 Task: Add an event with the title Marketing Campaign Performance Review, date '2024/03/17', time 7:30 AM to 9:30 AMand add a description: Throughout the event, light refreshments and beverages will be available, allowing participants to recharge and continue networking in a comfortable setting. The casual and vibrant atmosphere will encourage participants to engage in open and genuine conversations, forging connections that can lead to collaborations, career opportunities, or mentorship relationships., put the event into Orange category . Add location for the event as: 234 Sushi Avenue, Tokyo, Japan, logged in from the account softage.3@softage.netand send the event invitation to softage.7@softage.net and softage.8@softage.net. Set a reminder for the event 1 hour before
Action: Mouse moved to (84, 82)
Screenshot: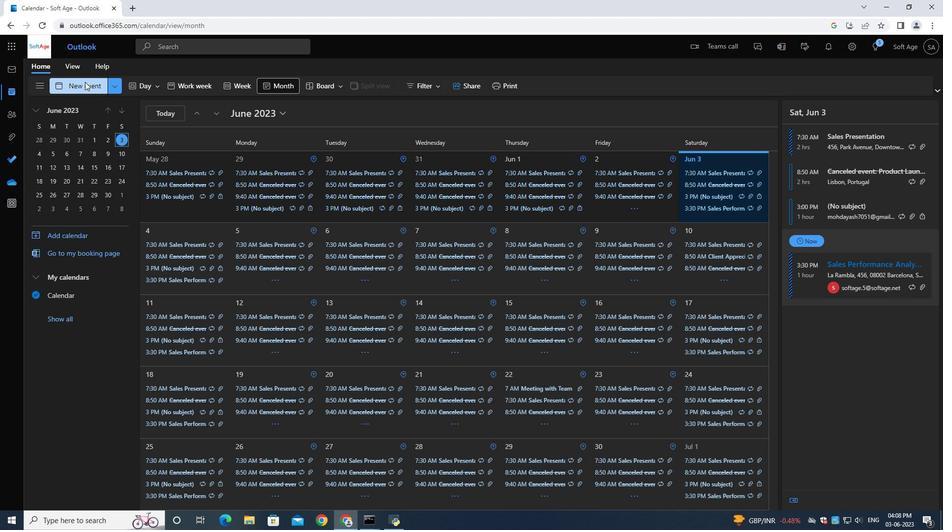 
Action: Mouse pressed left at (84, 82)
Screenshot: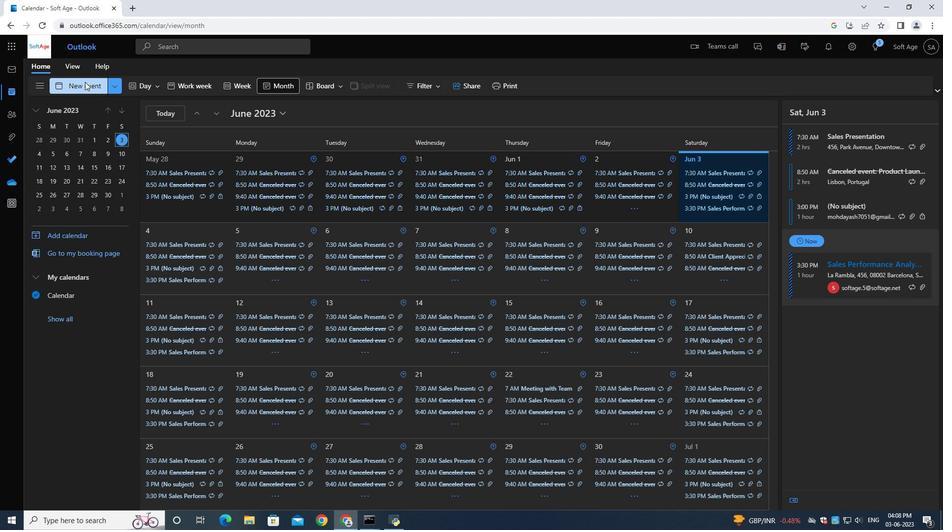 
Action: Mouse moved to (290, 145)
Screenshot: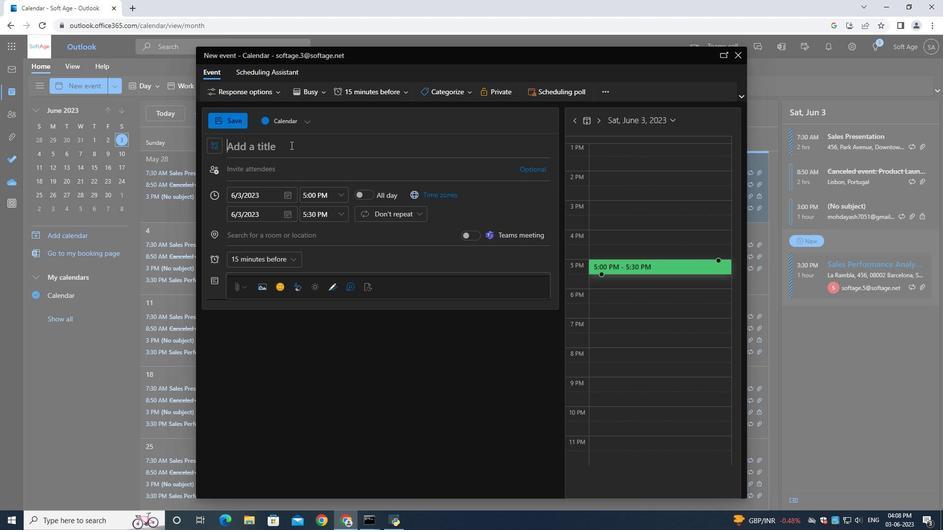 
Action: Mouse pressed left at (290, 145)
Screenshot: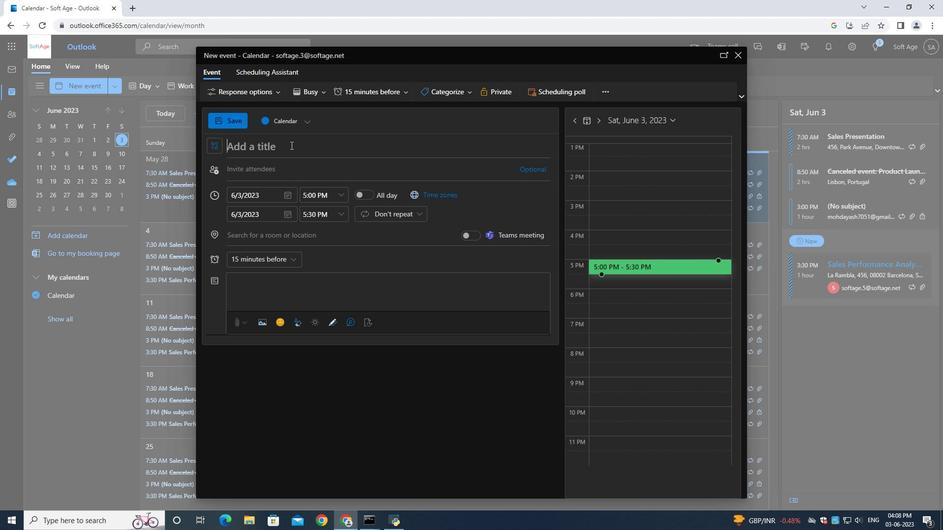 
Action: Key pressed <Key.shift>Marketing<Key.space><Key.shift>Campaign<Key.space><Key.shift>Performance<Key.space><Key.shift><Key.shift><Key.shift><Key.shift>Review
Screenshot: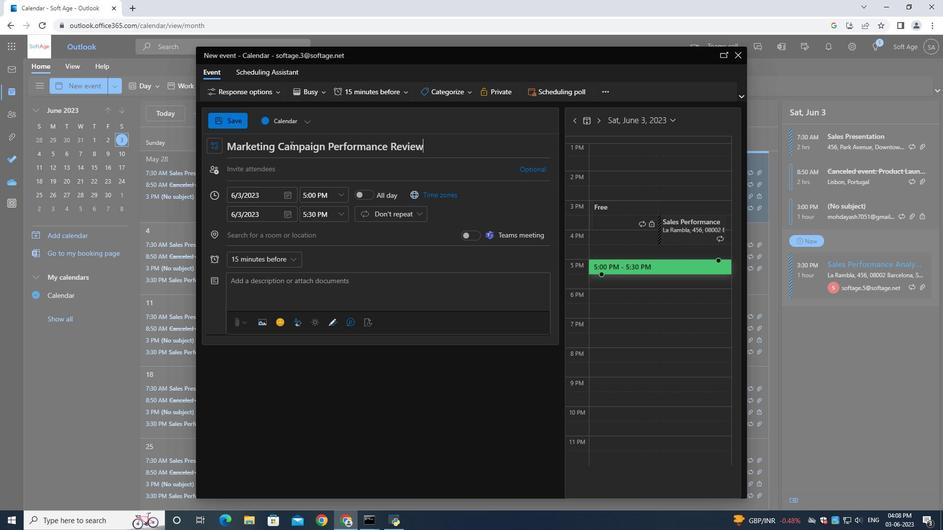 
Action: Mouse moved to (287, 198)
Screenshot: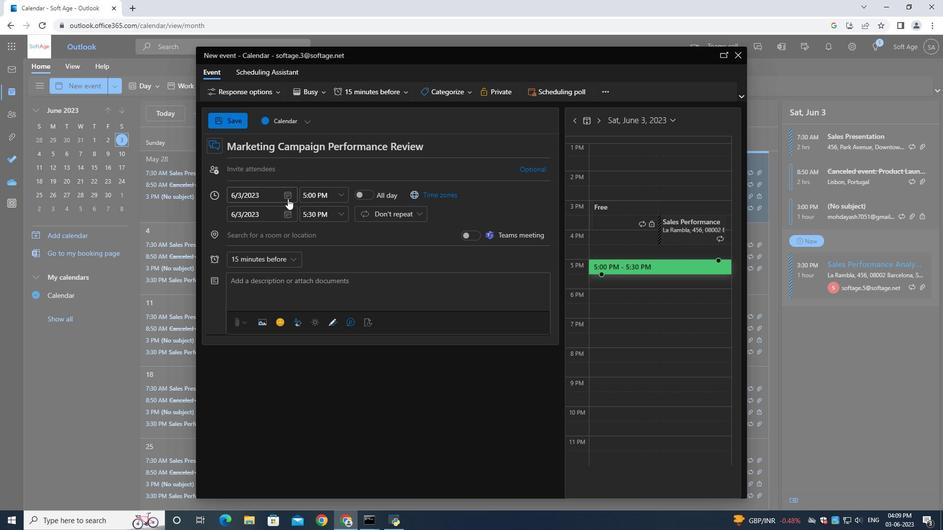 
Action: Mouse pressed left at (287, 198)
Screenshot: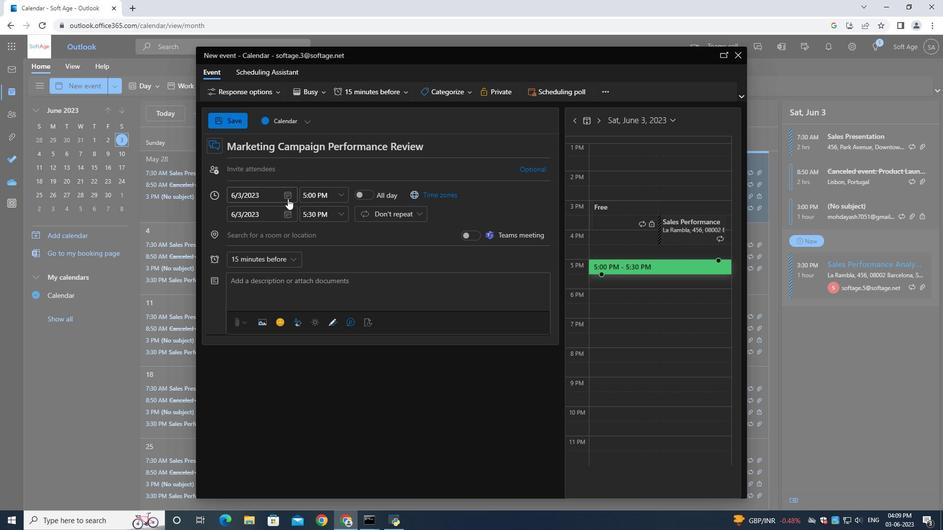 
Action: Mouse moved to (321, 218)
Screenshot: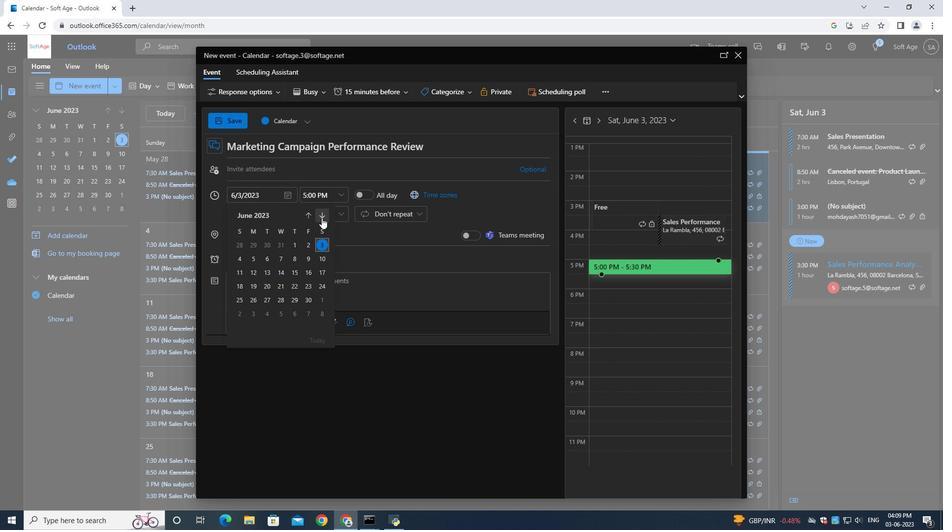 
Action: Mouse pressed left at (321, 218)
Screenshot: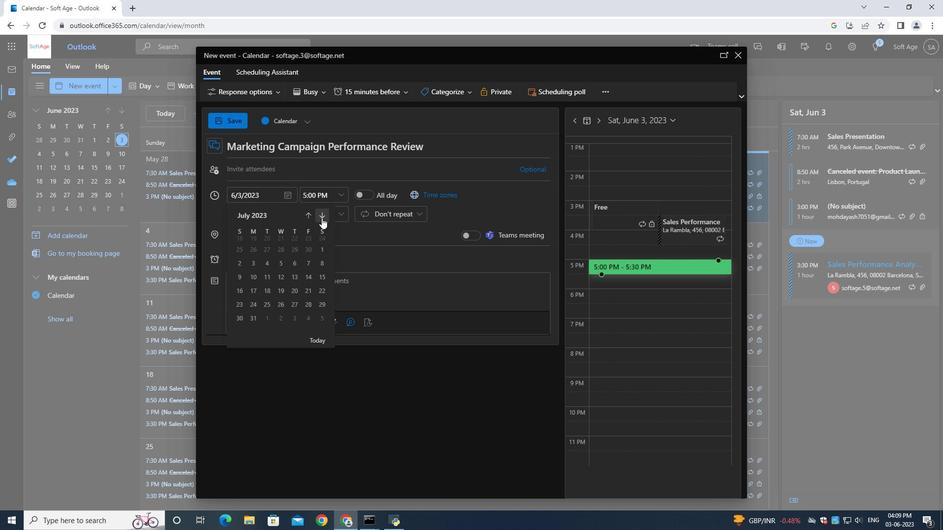 
Action: Mouse moved to (321, 218)
Screenshot: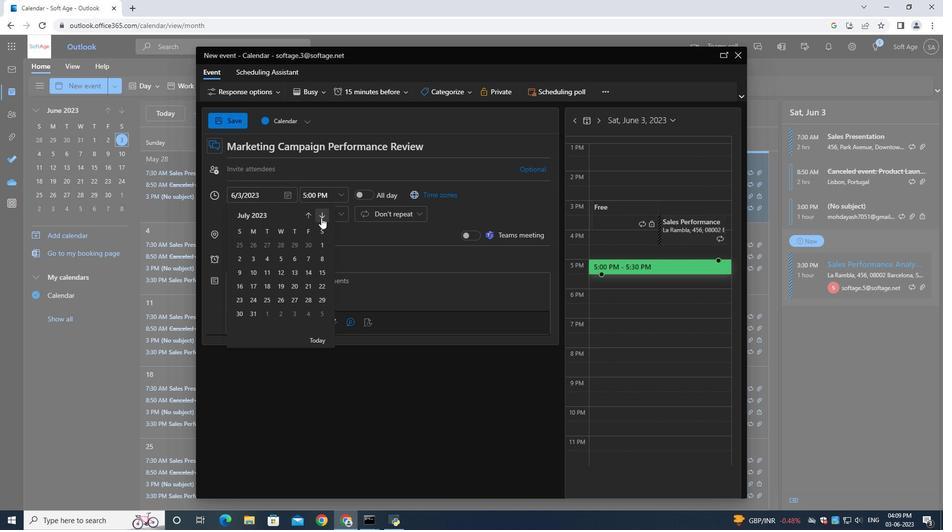 
Action: Mouse pressed left at (321, 218)
Screenshot: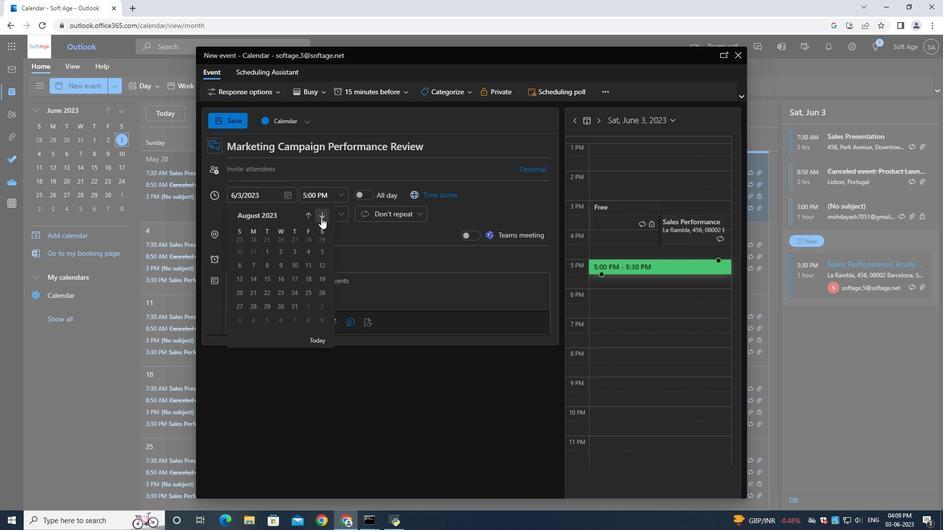 
Action: Mouse pressed left at (321, 218)
Screenshot: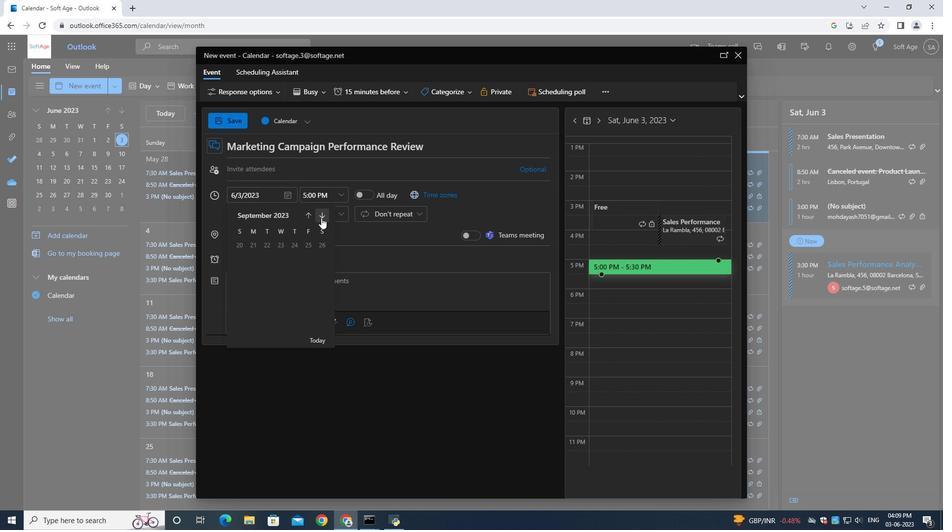 
Action: Mouse pressed left at (321, 218)
Screenshot: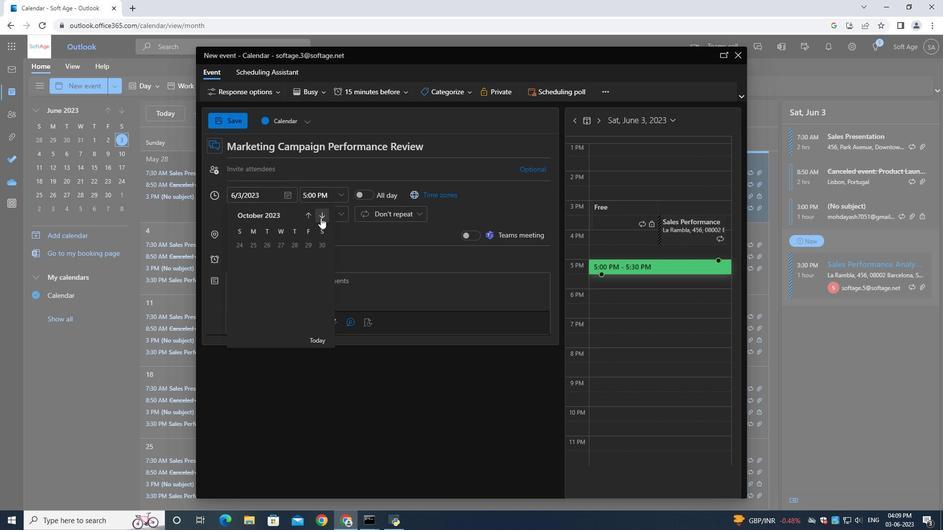 
Action: Mouse moved to (320, 218)
Screenshot: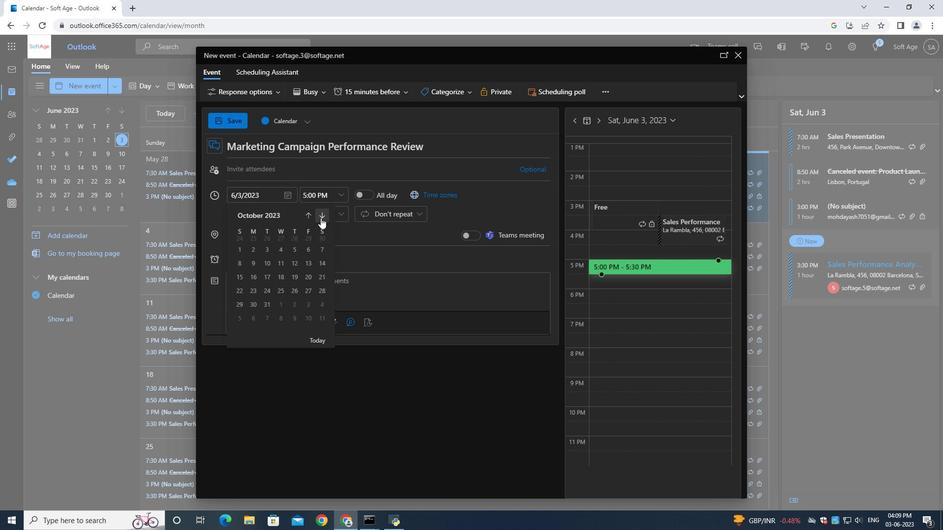 
Action: Mouse pressed left at (320, 218)
Screenshot: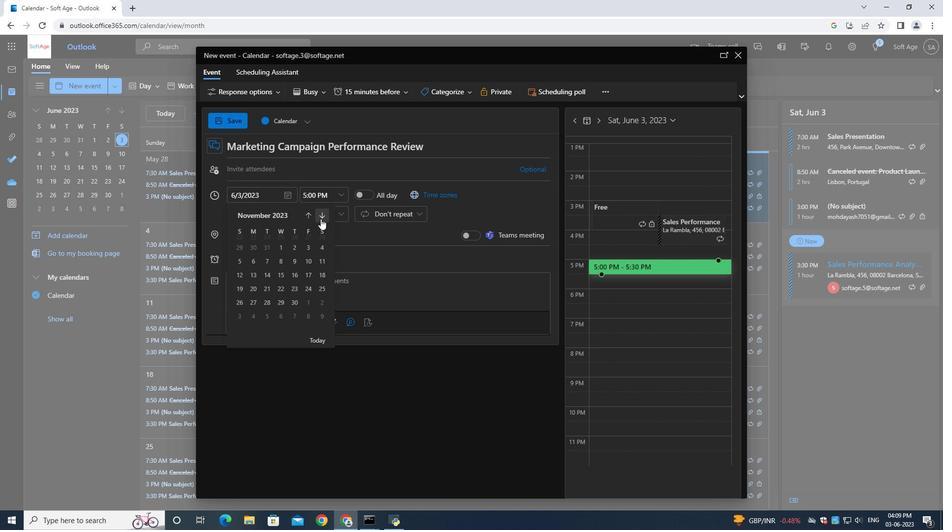 
Action: Mouse moved to (320, 219)
Screenshot: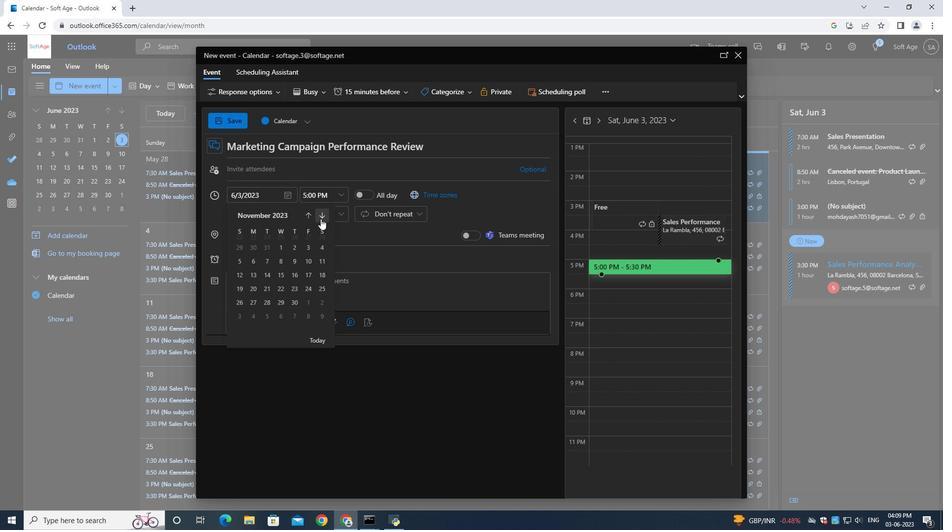 
Action: Mouse pressed left at (320, 219)
Screenshot: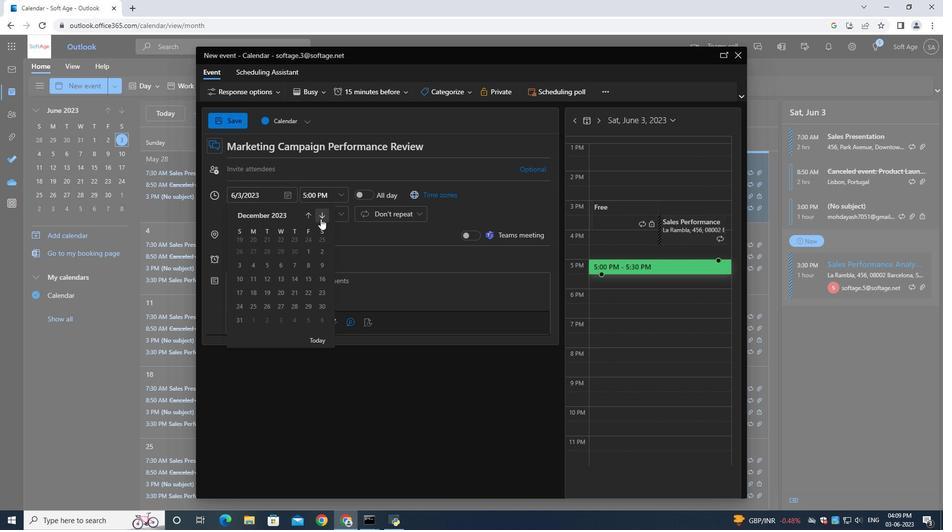 
Action: Mouse moved to (318, 218)
Screenshot: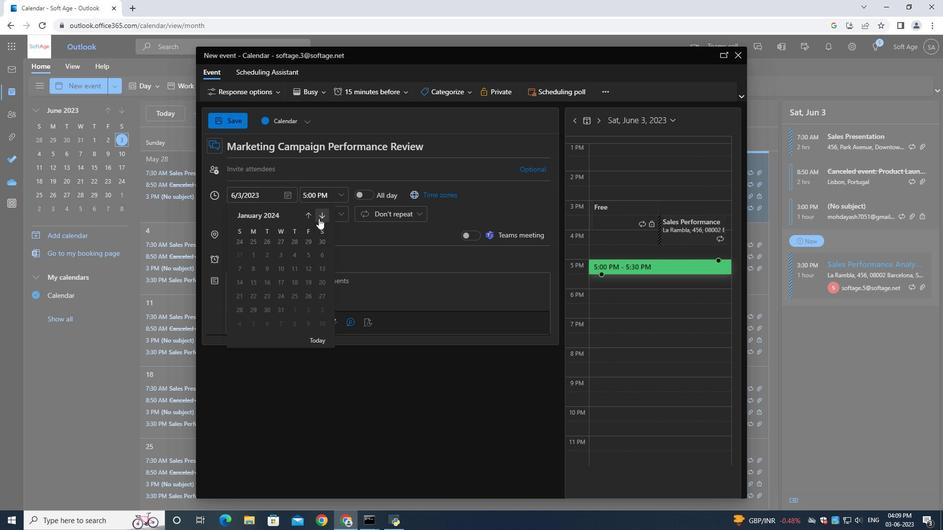 
Action: Mouse pressed left at (318, 218)
Screenshot: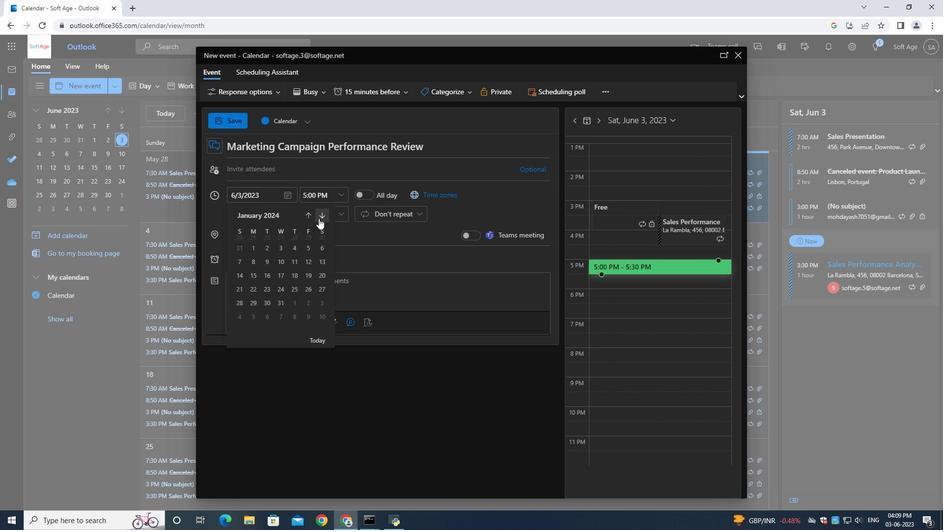 
Action: Mouse pressed left at (318, 218)
Screenshot: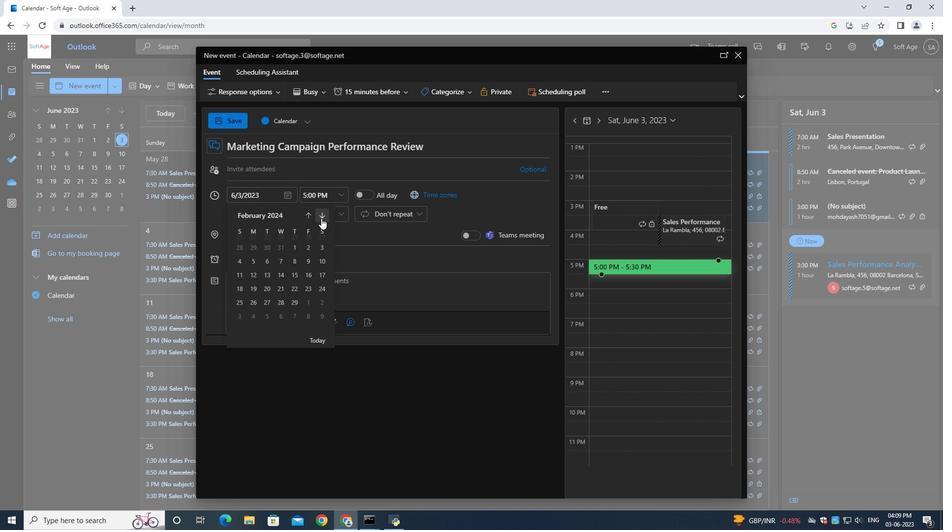 
Action: Mouse moved to (321, 218)
Screenshot: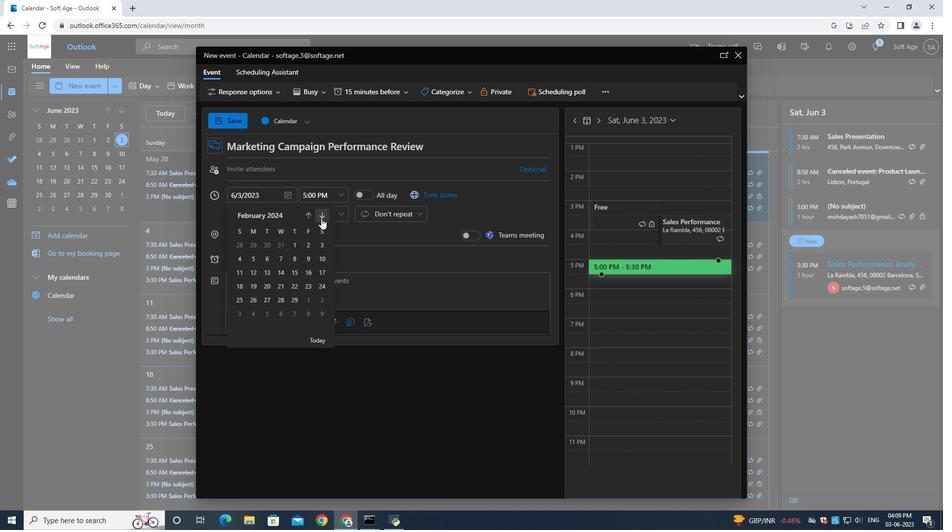 
Action: Mouse pressed left at (321, 218)
Screenshot: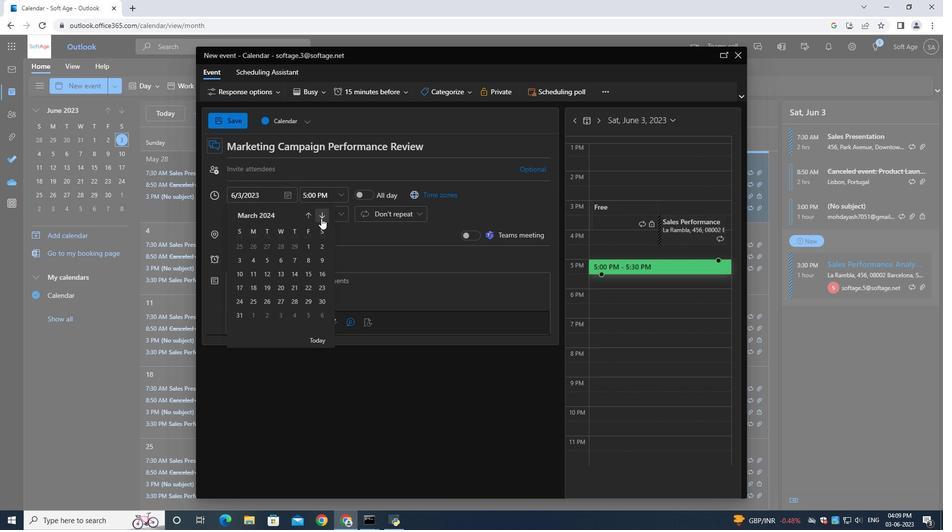 
Action: Mouse moved to (244, 287)
Screenshot: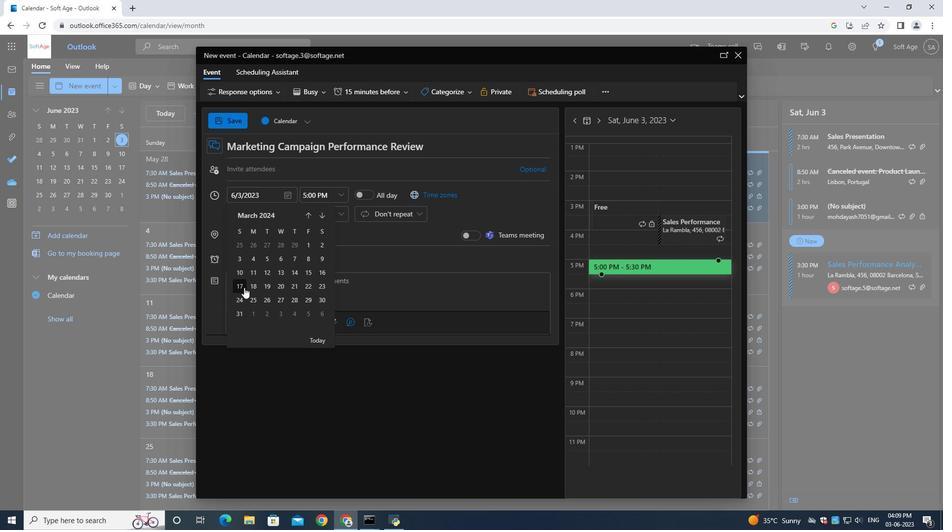 
Action: Mouse pressed left at (244, 287)
Screenshot: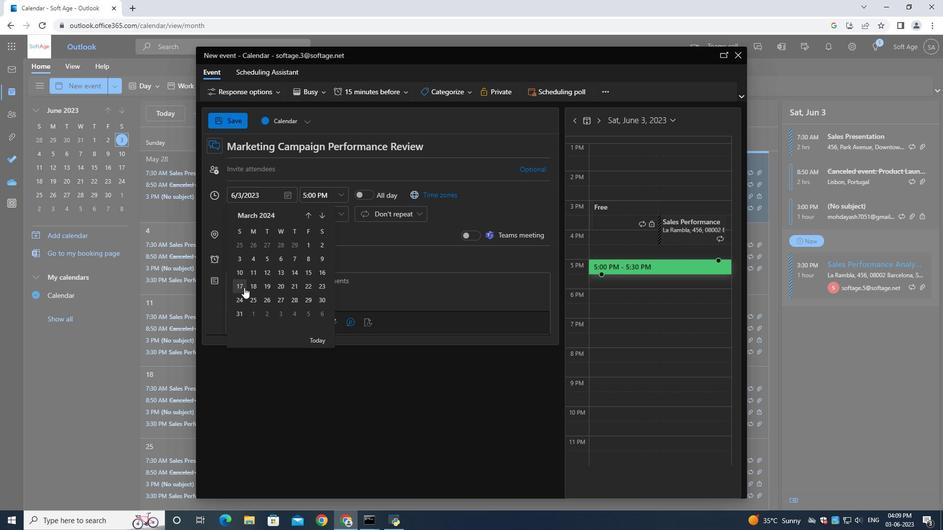
Action: Mouse moved to (333, 199)
Screenshot: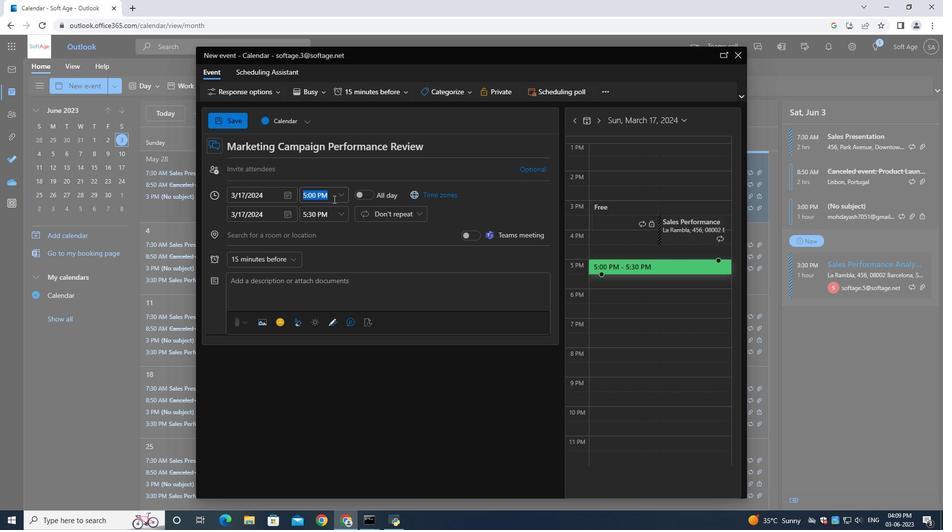 
Action: Mouse pressed left at (333, 199)
Screenshot: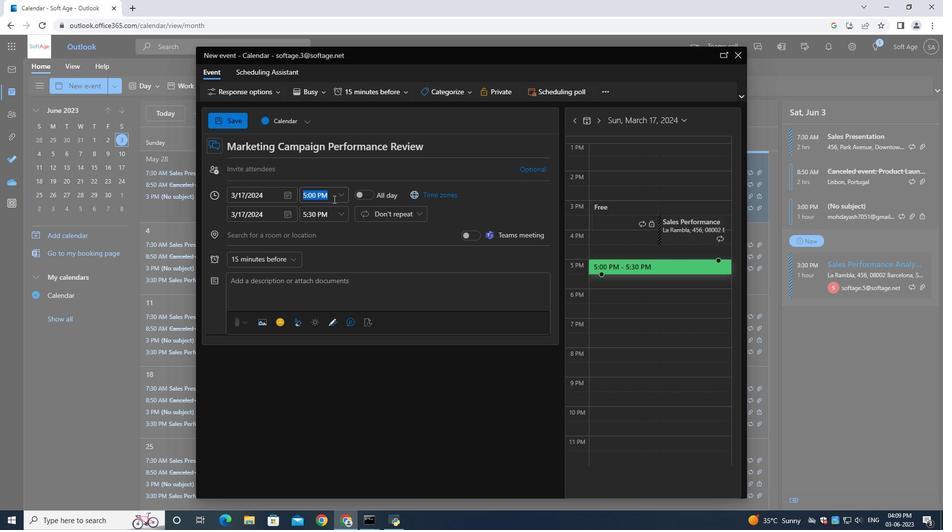 
Action: Key pressed 7<Key.shift_r>:30<Key.shift>AM
Screenshot: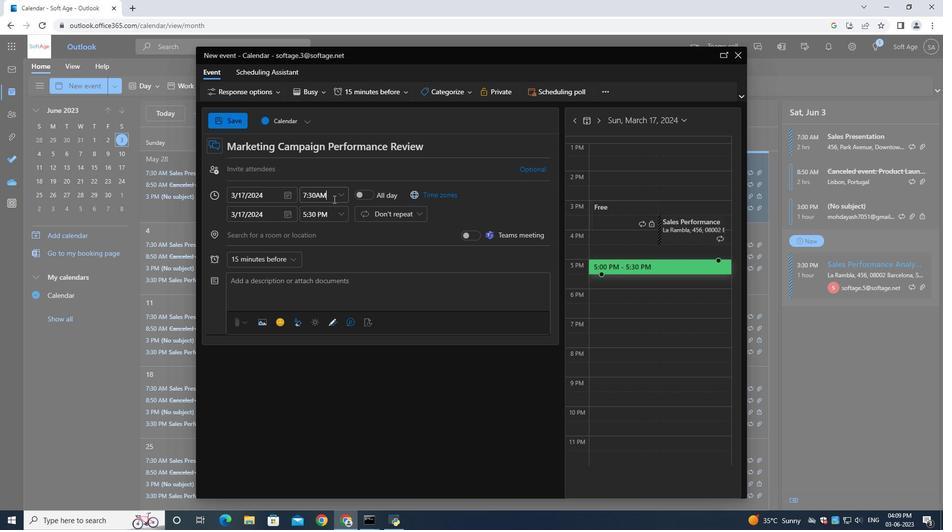
Action: Mouse moved to (314, 218)
Screenshot: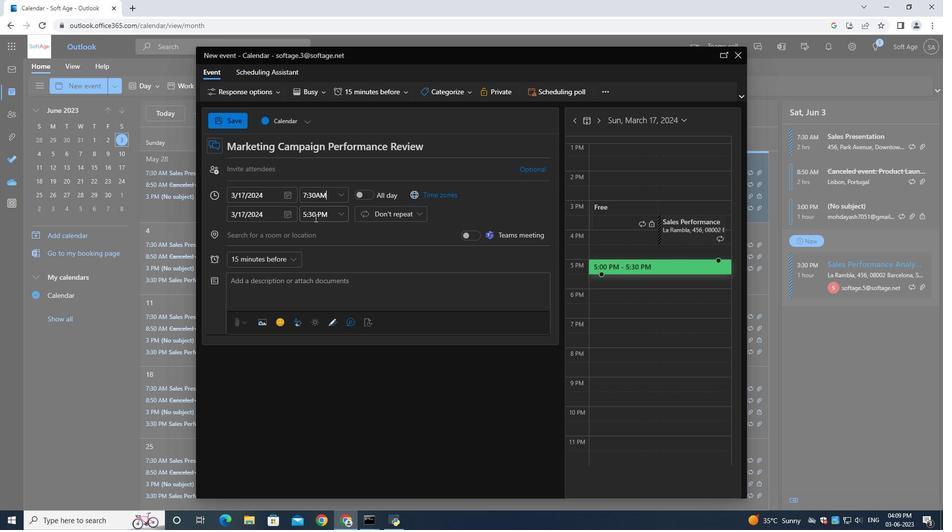 
Action: Mouse pressed left at (314, 218)
Screenshot: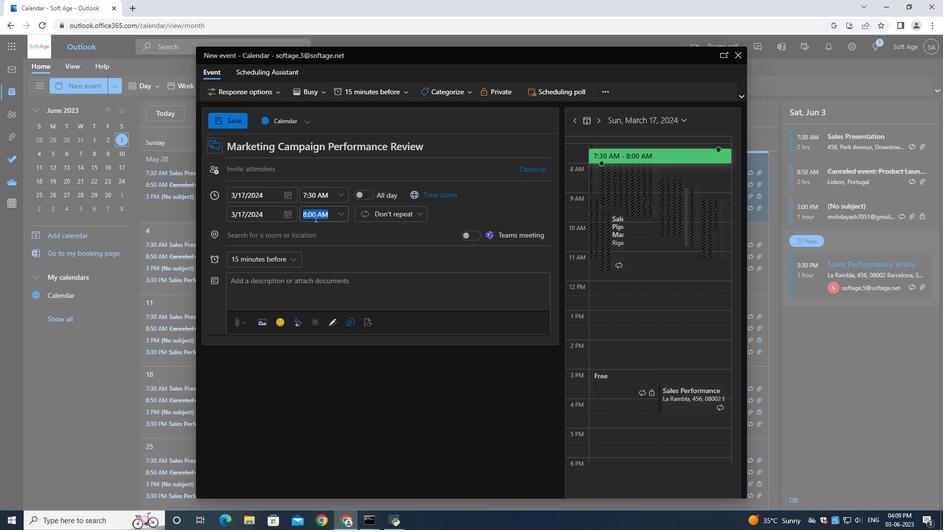 
Action: Key pressed 9<Key.shift_r>:30<Key.shift>AM
Screenshot: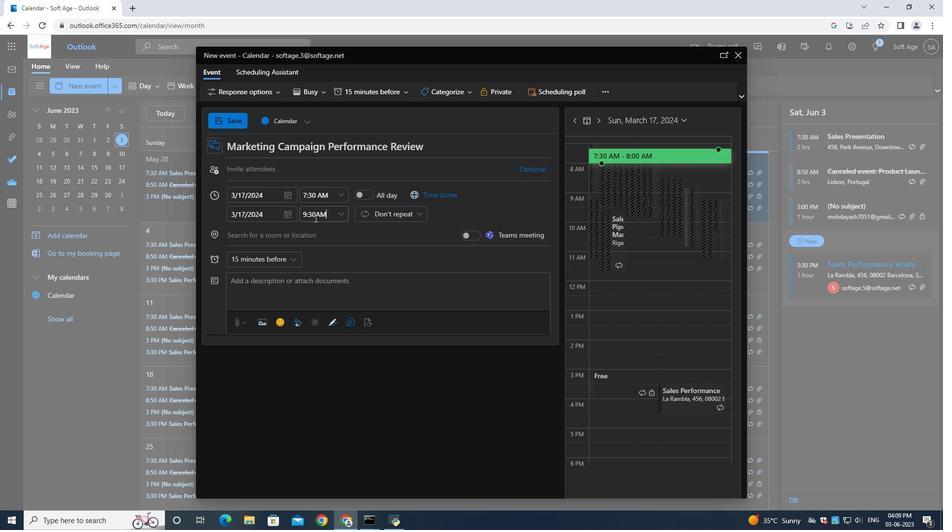 
Action: Mouse moved to (277, 283)
Screenshot: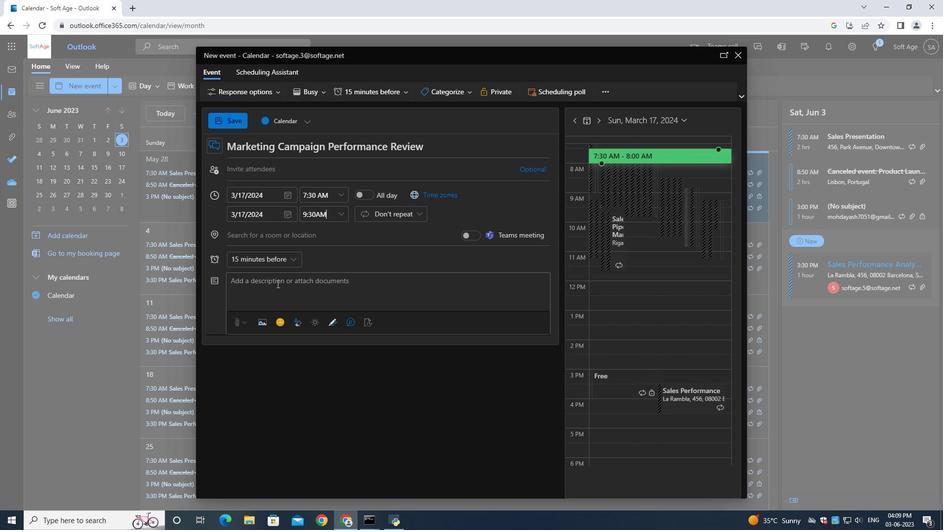 
Action: Mouse pressed left at (277, 283)
Screenshot: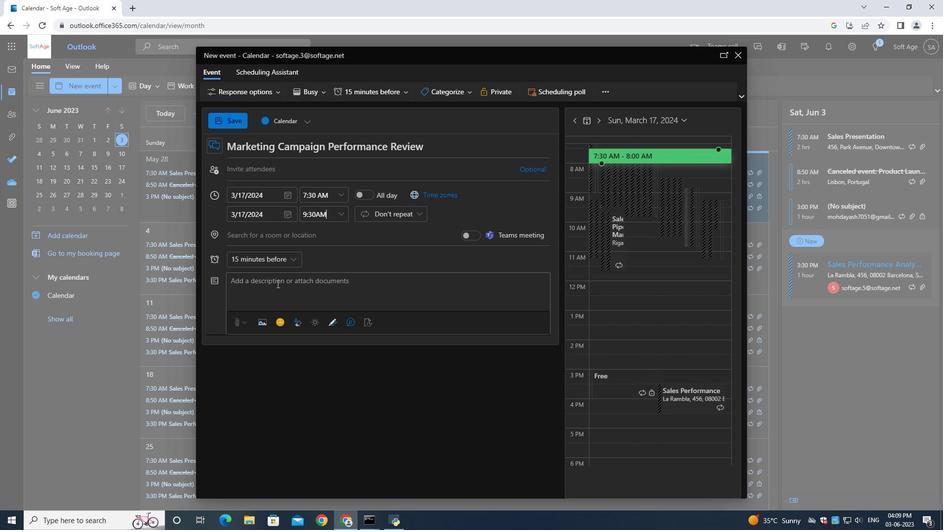 
Action: Mouse moved to (277, 283)
Screenshot: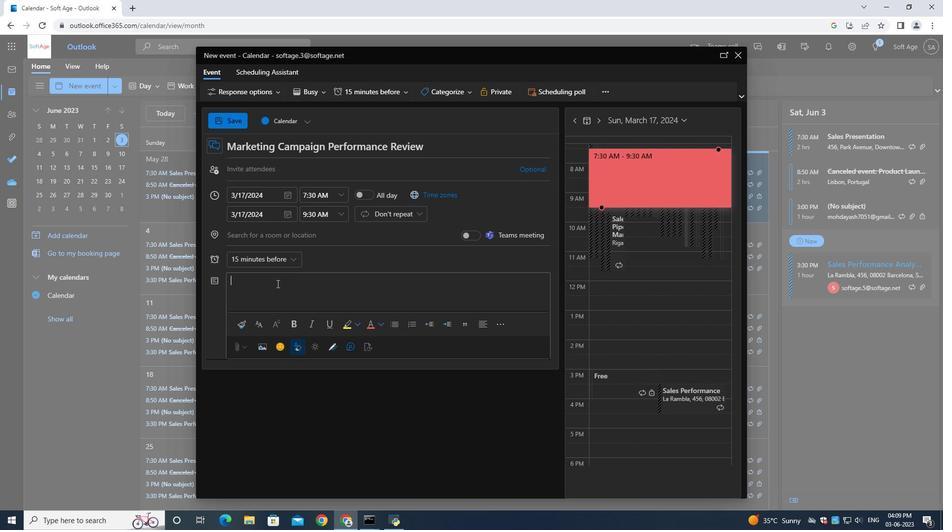 
Action: Key pressed <Key.shift>Throughout<Key.space>the<Key.space>event,<Key.space>light<Key.space>refreshments<Key.space>and<Key.space>beverages<Key.space>will<Key.space>be<Key.space>availav<Key.backspace>ble,<Key.space>allowing<Key.space>participants<Key.space>to<Key.space>recharge<Key.space>and<Key.space>continue<Key.space>networking<Key.space>in<Key.space>a<Key.space>comfortable<Key.space>setting<Key.space><Key.backspace>.<Key.space><Key.shift>The<Key.space>casual<Key.space>and<Key.space>vibrant<Key.space>atmosphere<Key.space>will<Key.space>encourage<Key.space>participants<Key.space>to<Key.space>engage<Key.space>in<Key.space>open<Key.space>and<Key.space>geniue<Key.space>conversations,<Key.space>career<Key.space>opportunities,<Key.space>or<Key.space>mentorship<Key.space>relationships.
Screenshot: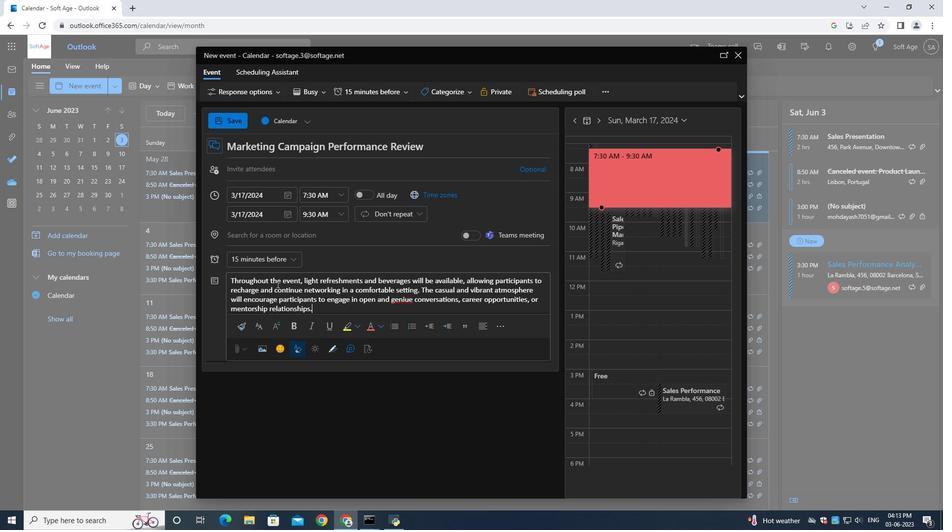 
Action: Mouse moved to (433, 89)
Screenshot: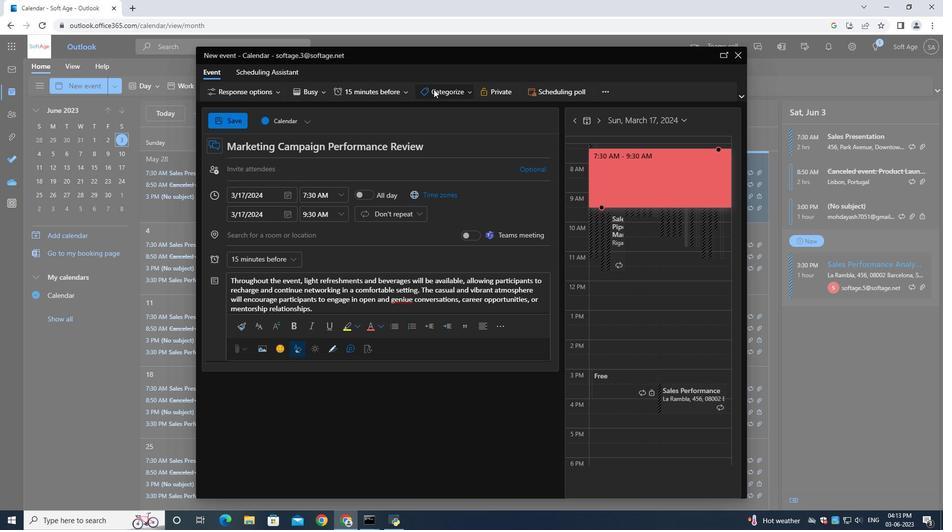 
Action: Mouse pressed left at (433, 89)
Screenshot: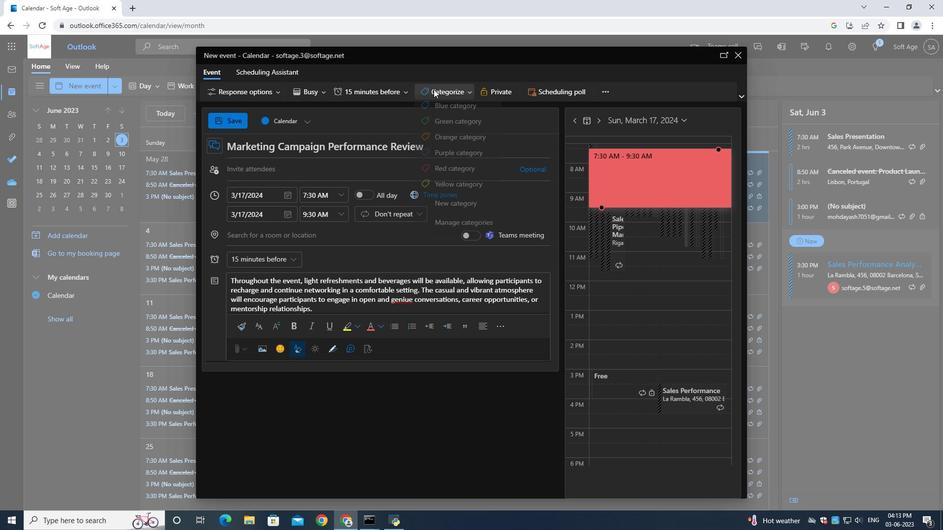 
Action: Mouse moved to (449, 139)
Screenshot: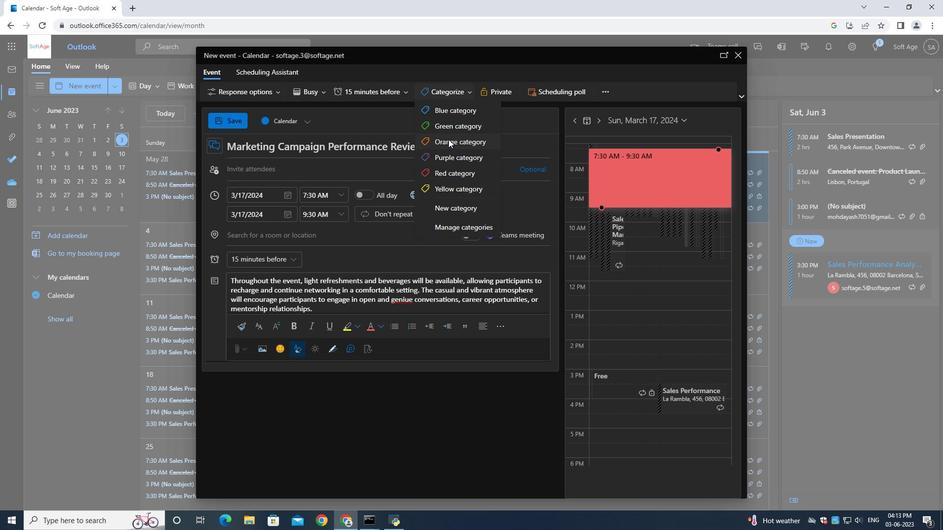 
Action: Mouse pressed left at (449, 139)
Screenshot: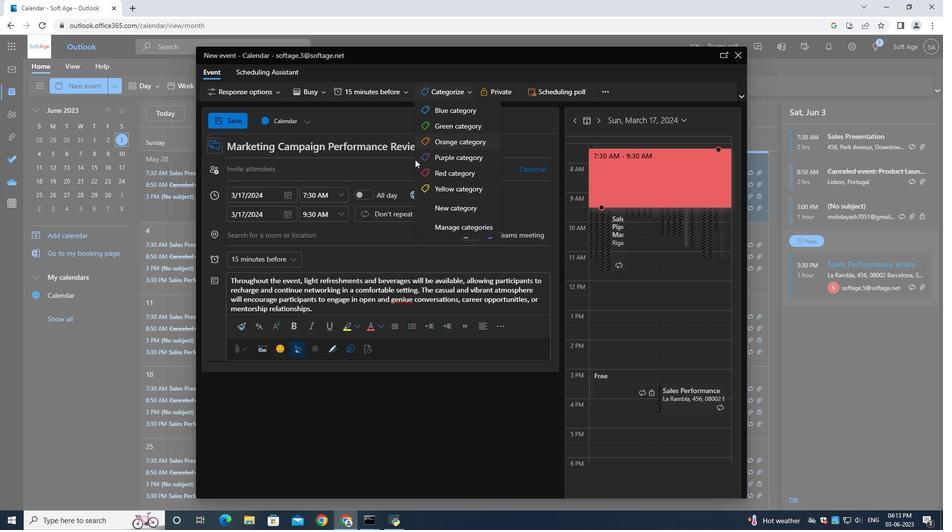 
Action: Mouse moved to (237, 234)
Screenshot: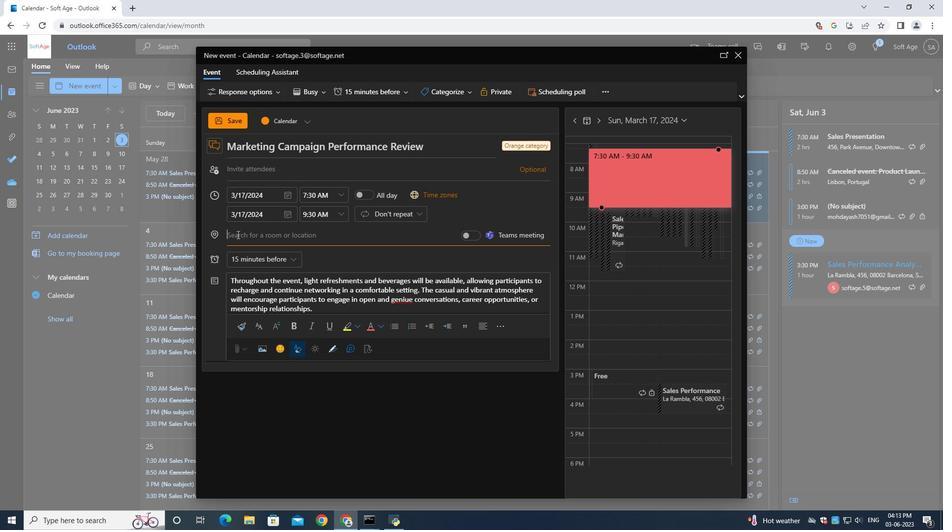 
Action: Mouse pressed left at (237, 234)
Screenshot: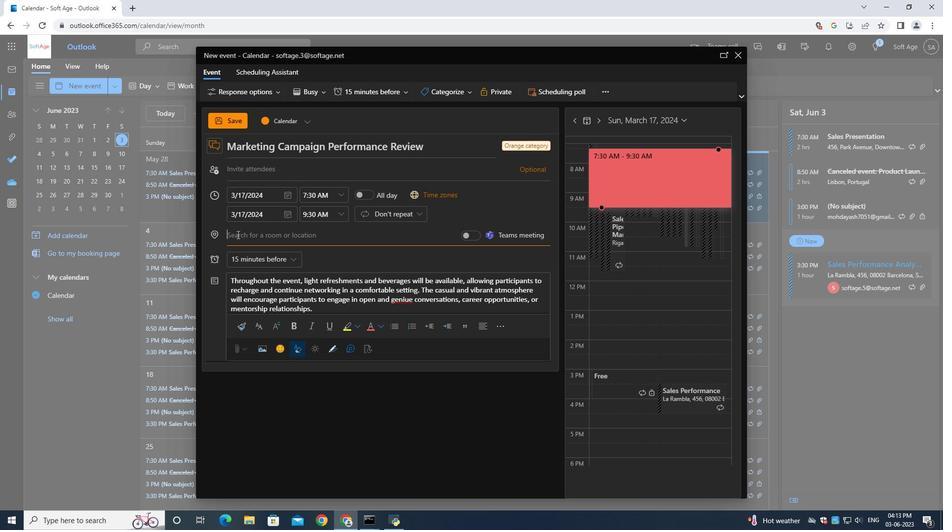 
Action: Key pressed <Key.shift>Sushi<Key.space><Key.shift>Avenue<Key.space><Key.shift><Key.shift><Key.shift><Key.shift>Tokky<Key.backspace><Key.backspace>yo,<Key.shift><Key.shift><Key.shift><Key.shift><Key.shift><Key.shift><Key.shift><Key.space><Key.shift>Japan
Screenshot: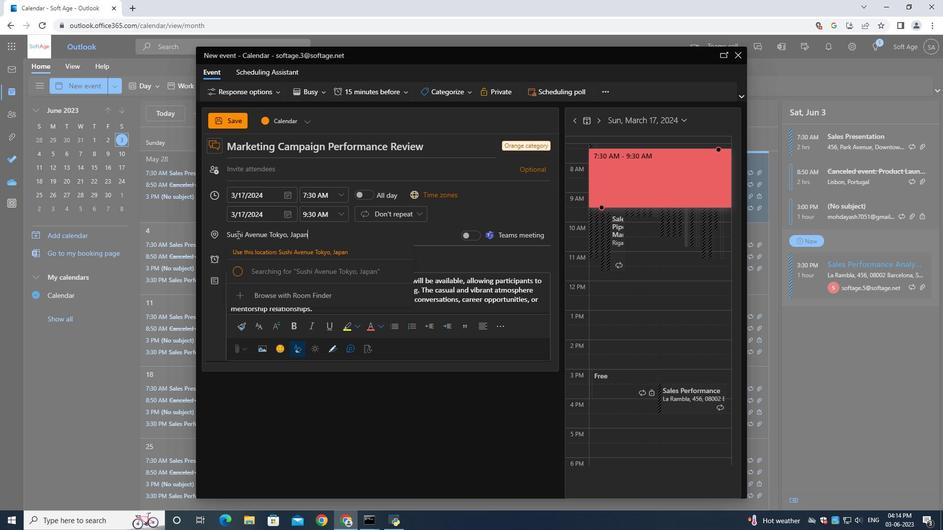 
Action: Mouse moved to (306, 162)
Screenshot: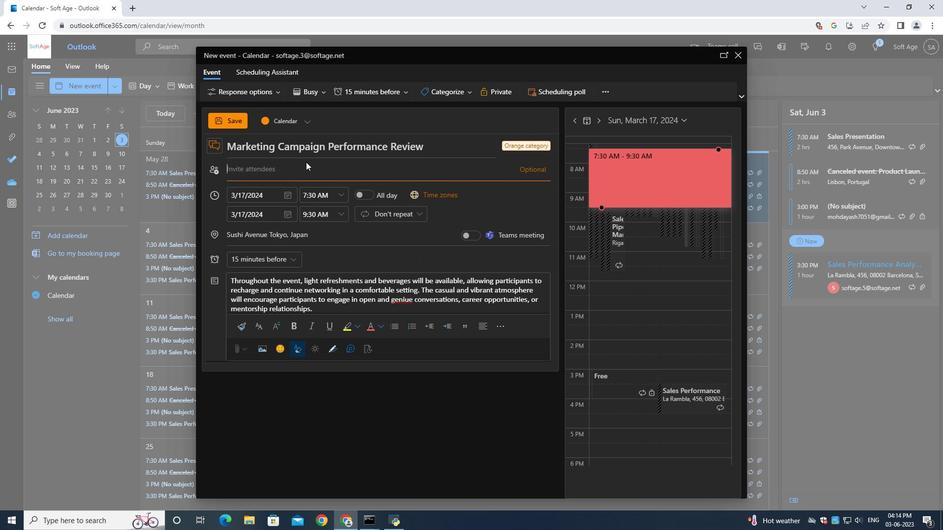 
Action: Mouse pressed left at (306, 162)
Screenshot: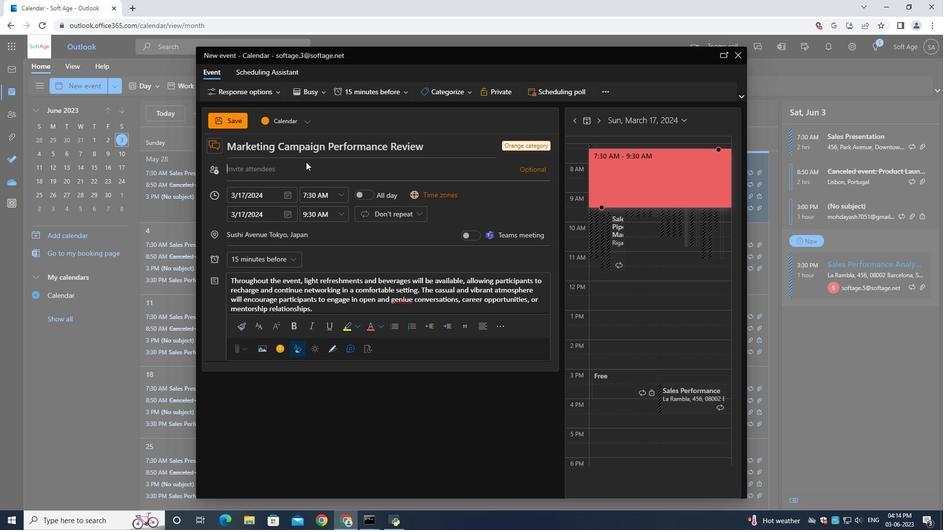 
Action: Mouse moved to (306, 162)
Screenshot: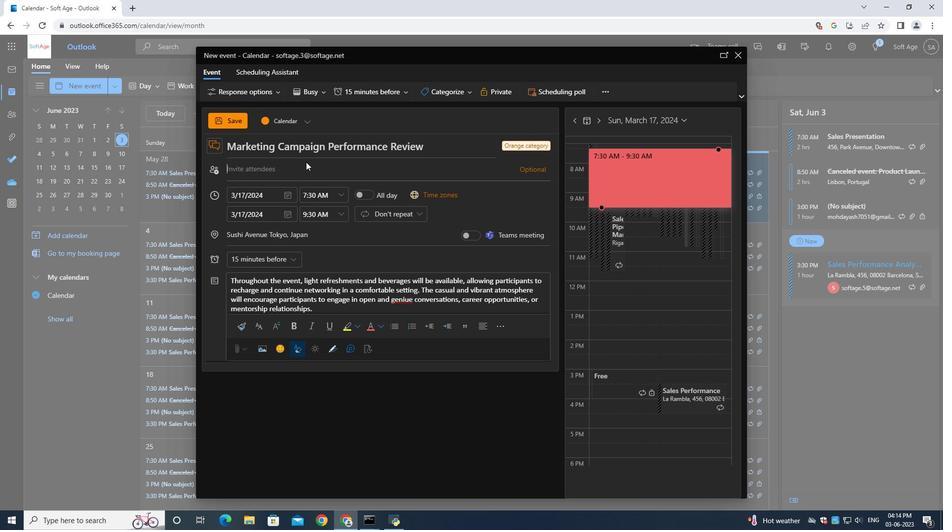 
Action: Key pressed softage.7<Key.shift>@softage.net
Screenshot: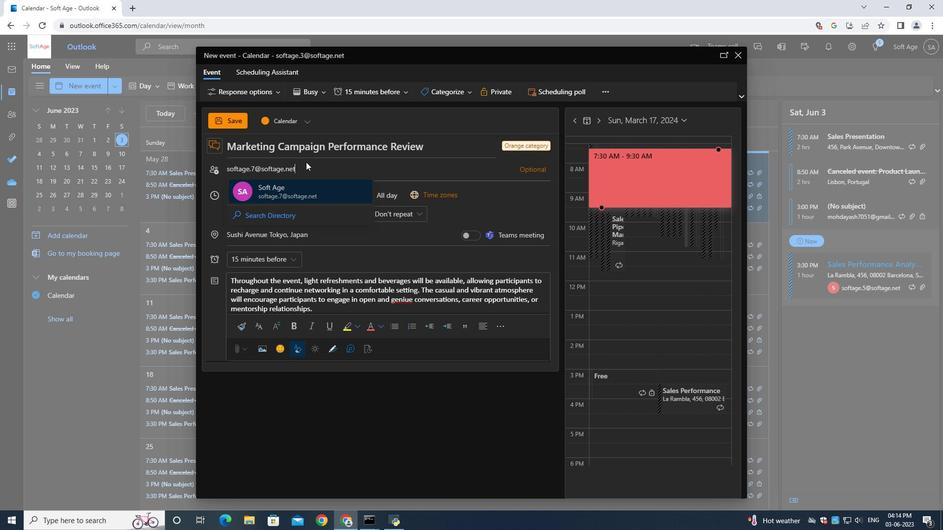 
Action: Mouse moved to (308, 185)
Screenshot: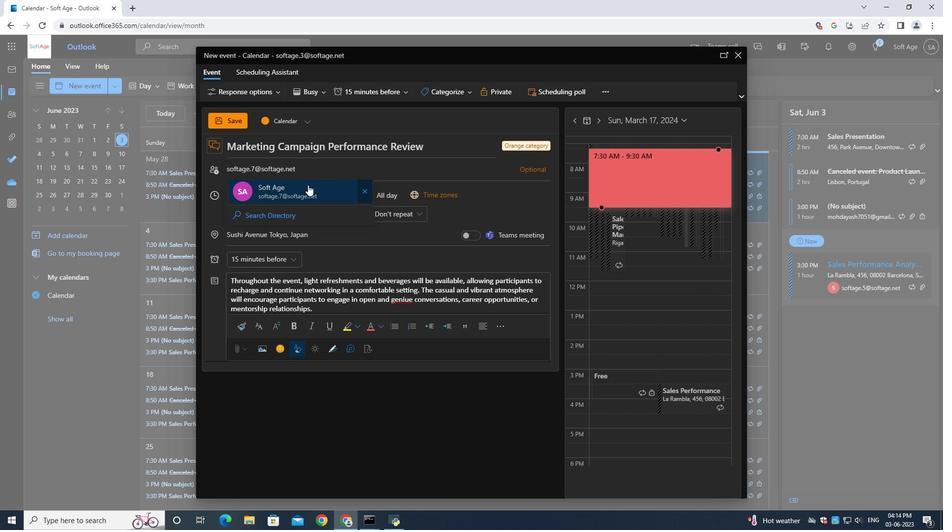 
Action: Mouse pressed left at (308, 185)
Screenshot: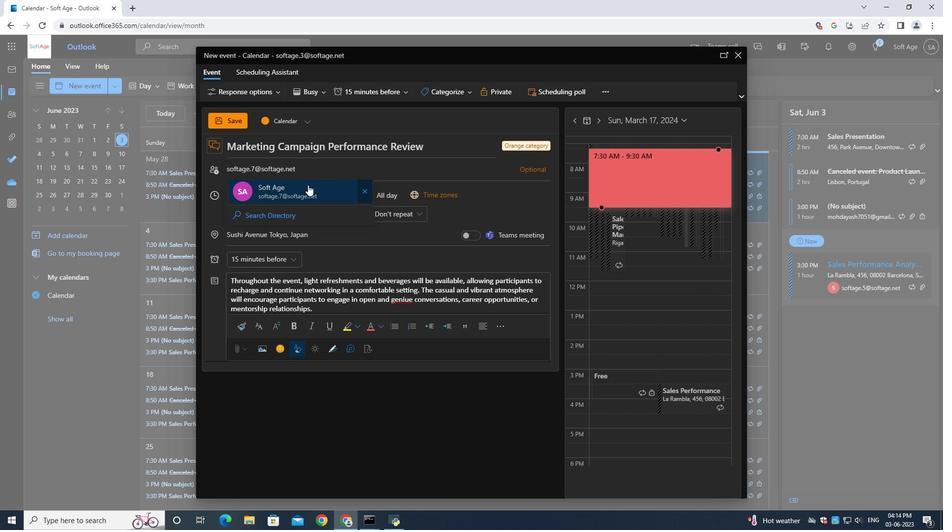 
Action: Mouse moved to (304, 183)
Screenshot: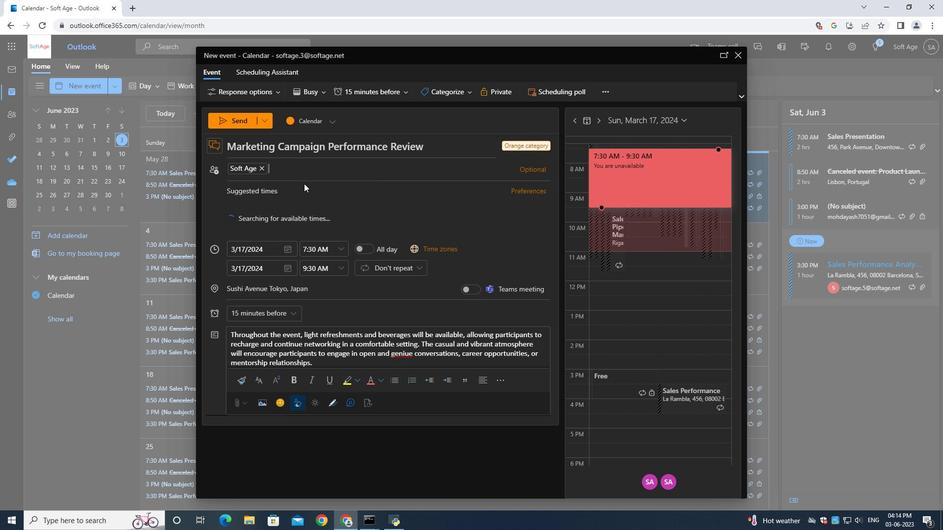 
Action: Key pressed softage.8<Key.shift>@softage.net
Screenshot: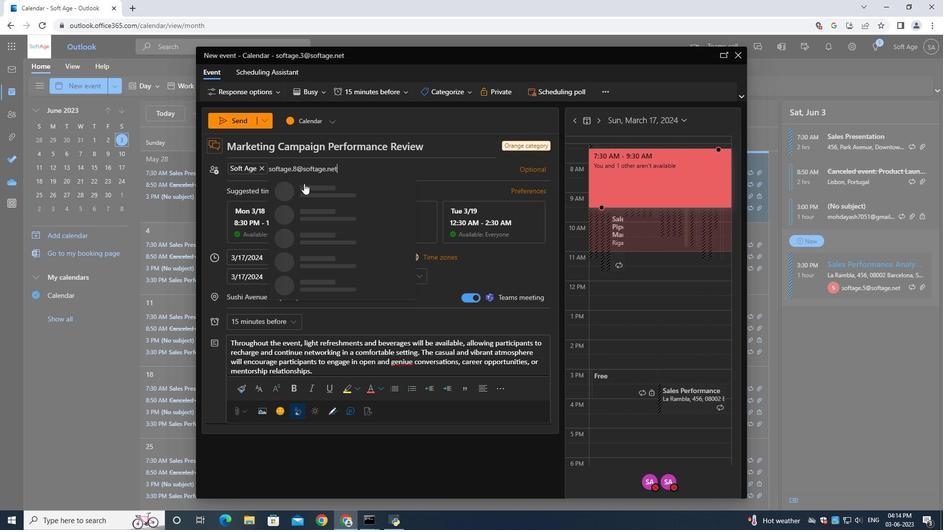 
Action: Mouse moved to (308, 191)
Screenshot: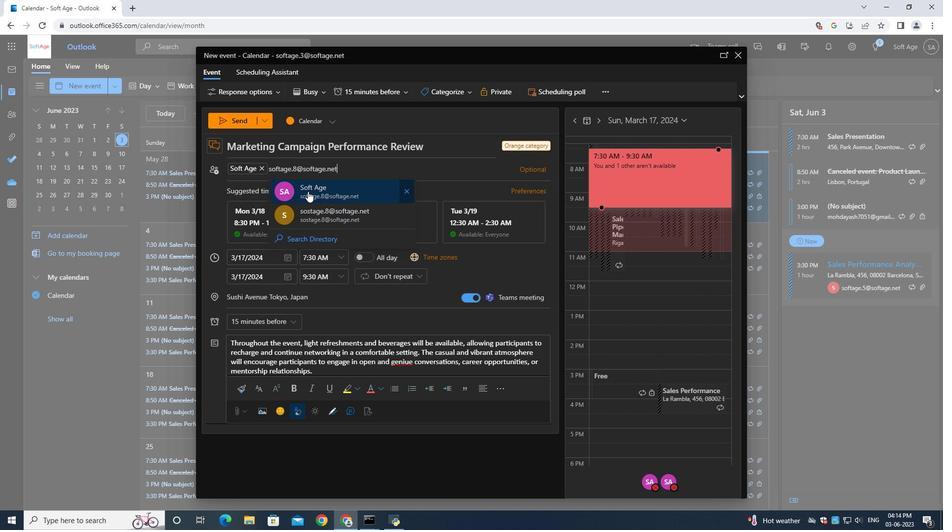 
Action: Mouse pressed left at (308, 191)
Screenshot: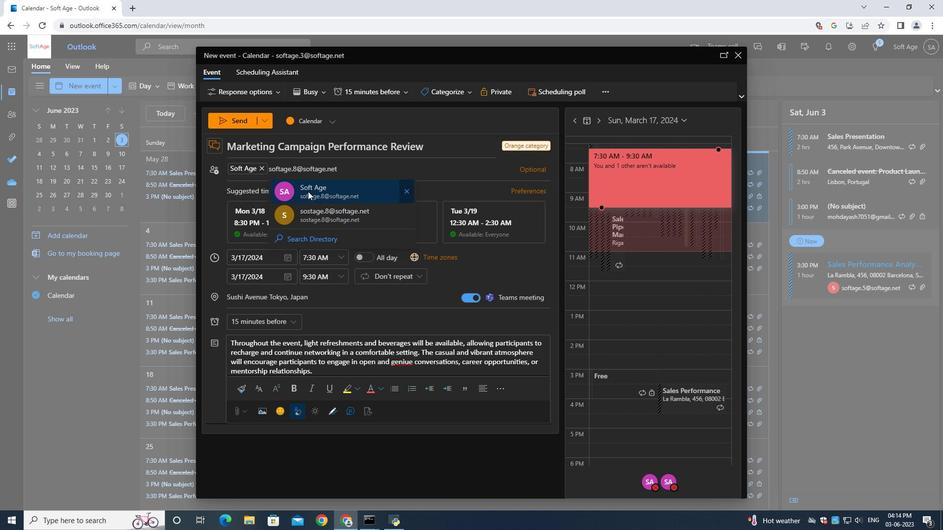 
Action: Mouse moved to (254, 320)
Screenshot: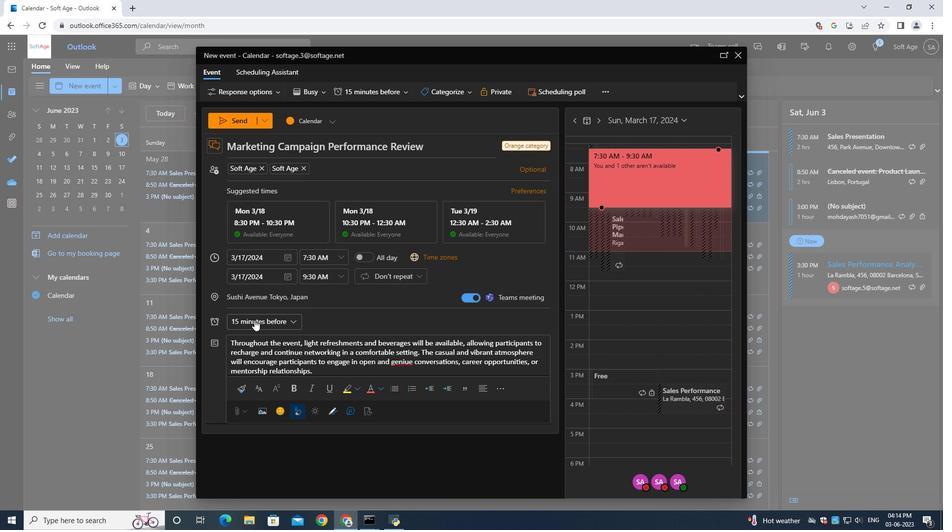 
Action: Mouse pressed left at (254, 320)
Screenshot: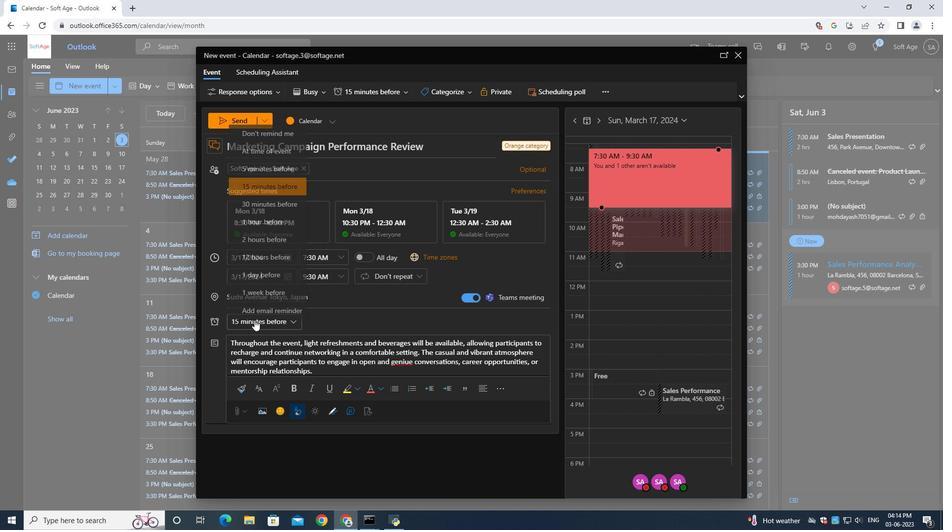
Action: Mouse moved to (258, 220)
Screenshot: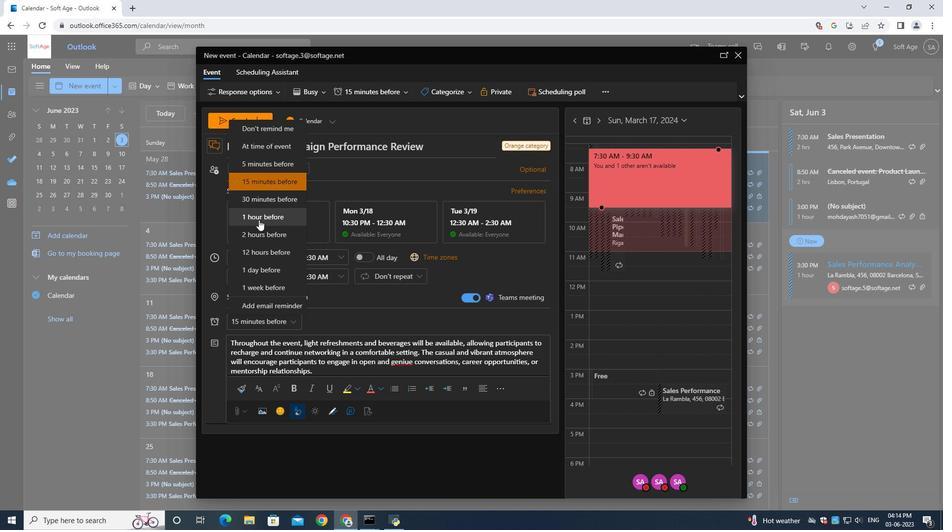
Action: Mouse pressed left at (258, 220)
Screenshot: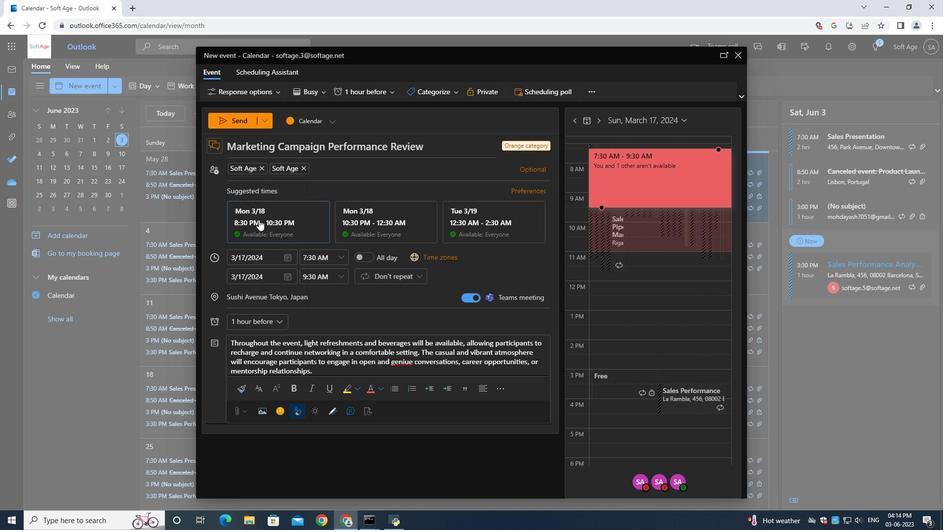
Action: Mouse moved to (230, 120)
Screenshot: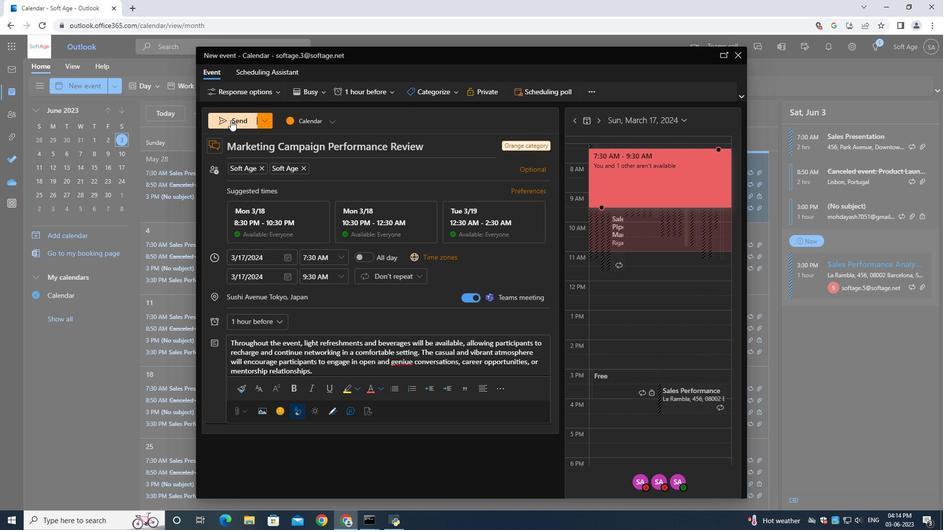 
Action: Mouse pressed left at (230, 120)
Screenshot: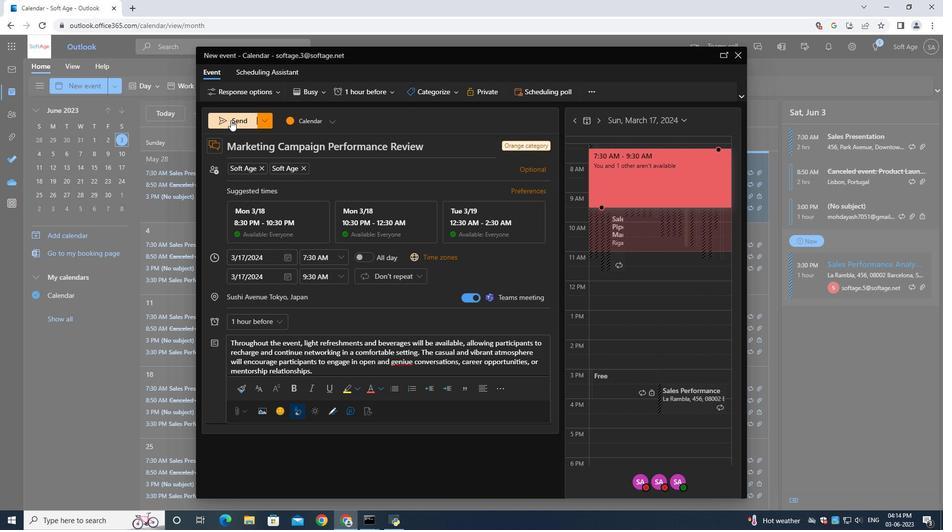 
